 Task: Start in the project WonderTech the sprint 'Mission Control', with a duration of 3 weeks.
Action: Mouse moved to (1122, 317)
Screenshot: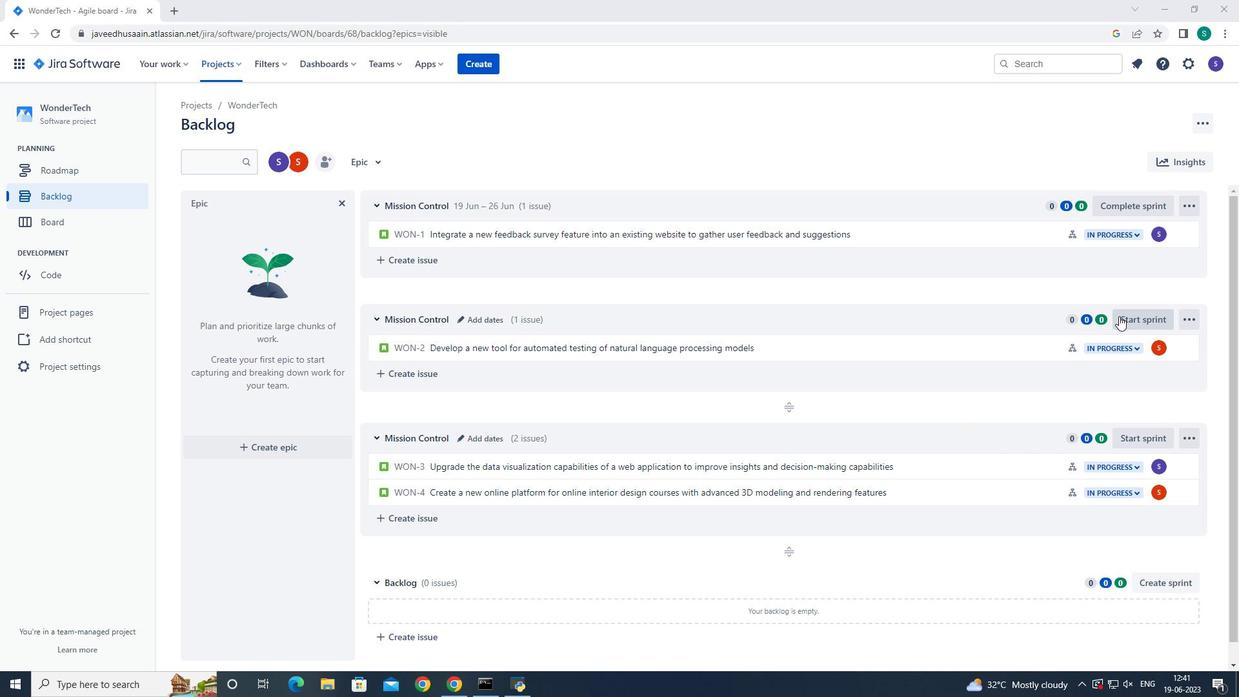 
Action: Mouse pressed left at (1122, 317)
Screenshot: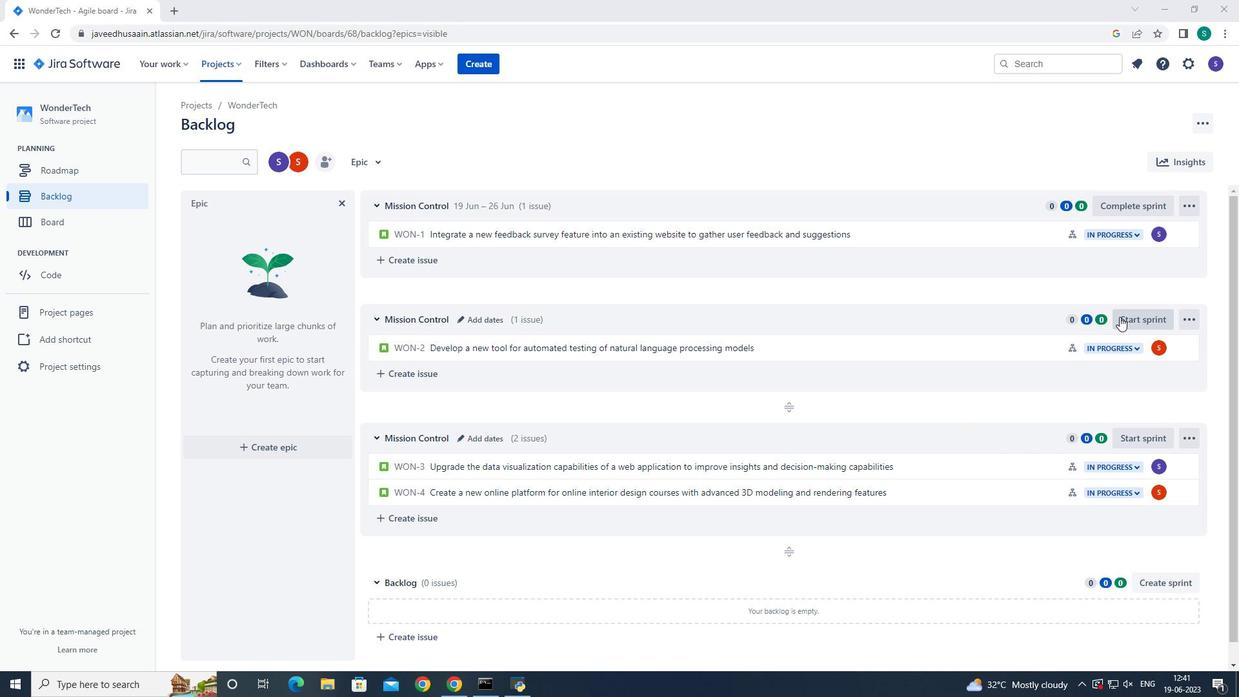 
Action: Mouse moved to (567, 218)
Screenshot: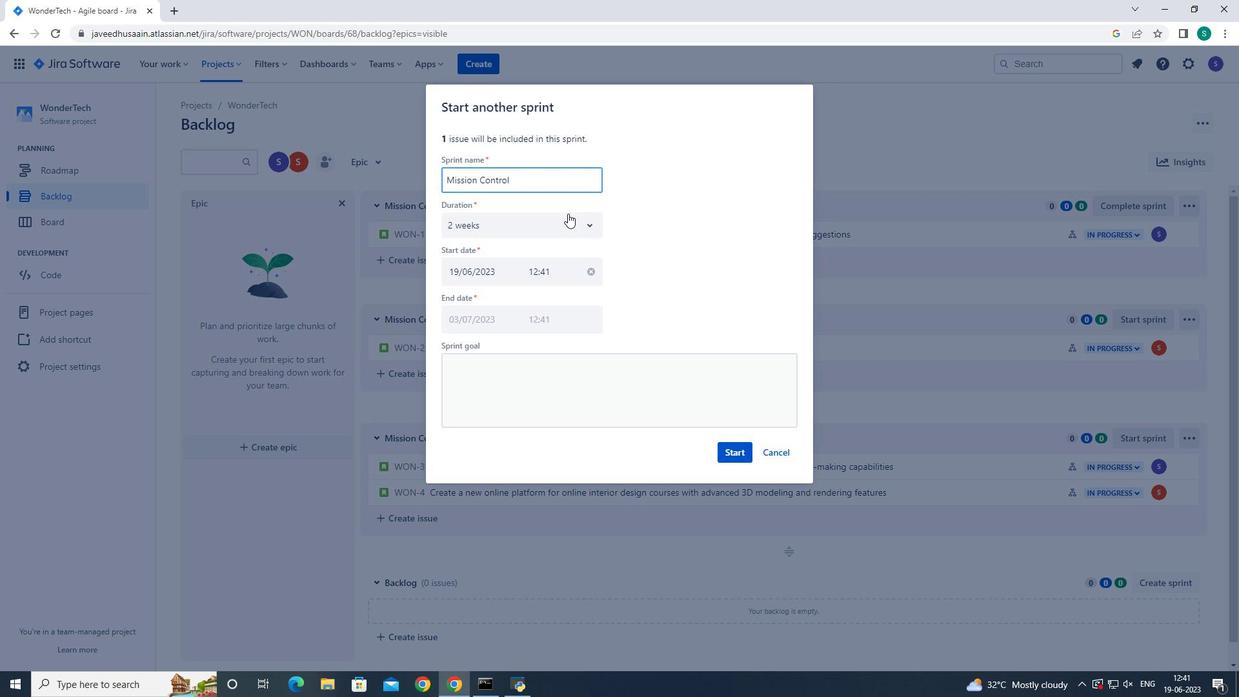 
Action: Mouse pressed left at (567, 218)
Screenshot: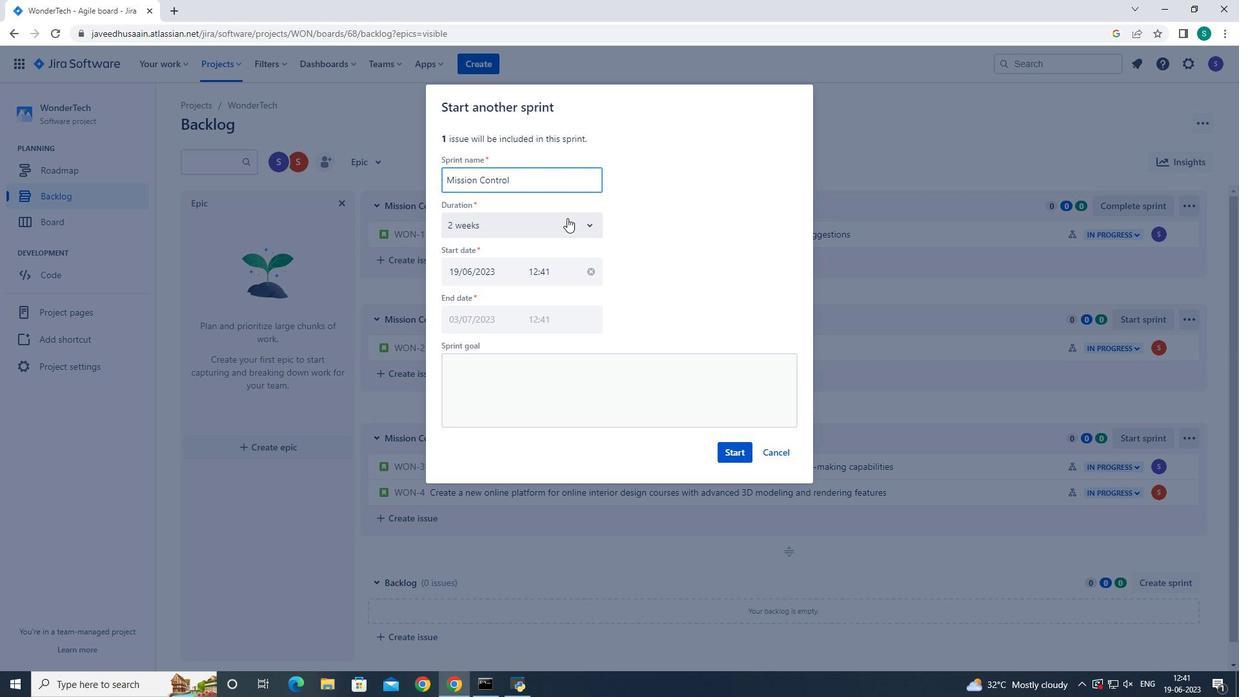 
Action: Mouse moved to (499, 299)
Screenshot: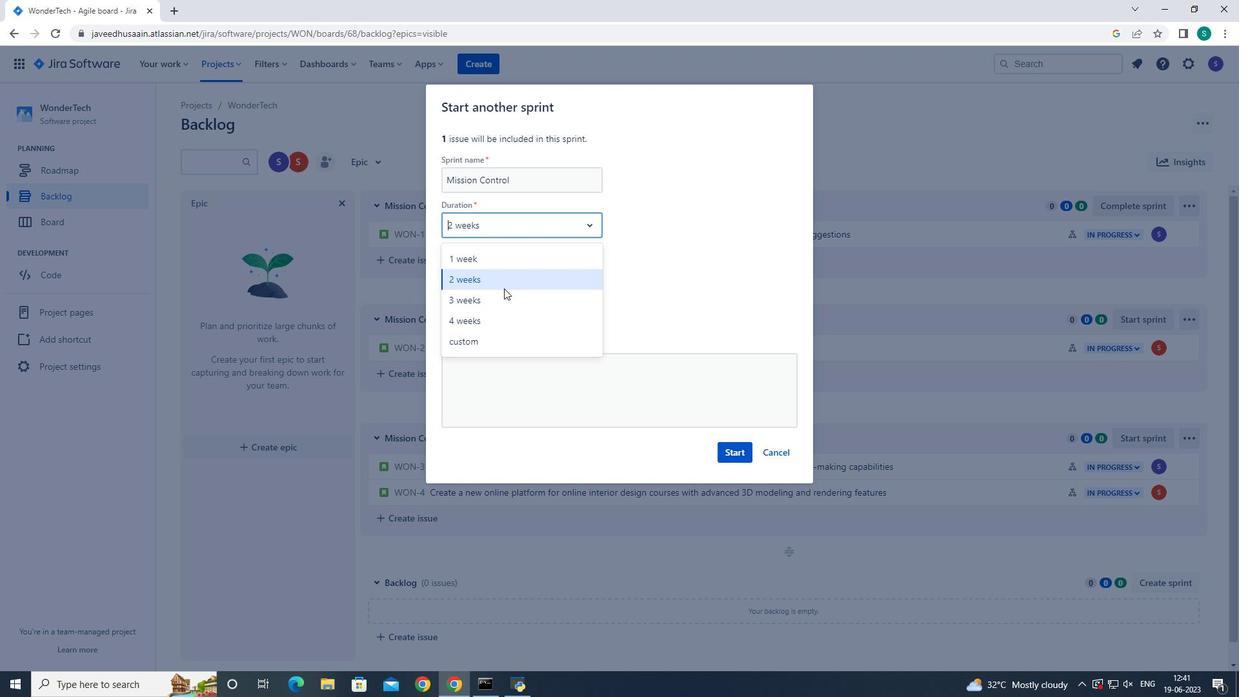 
Action: Mouse pressed left at (499, 299)
Screenshot: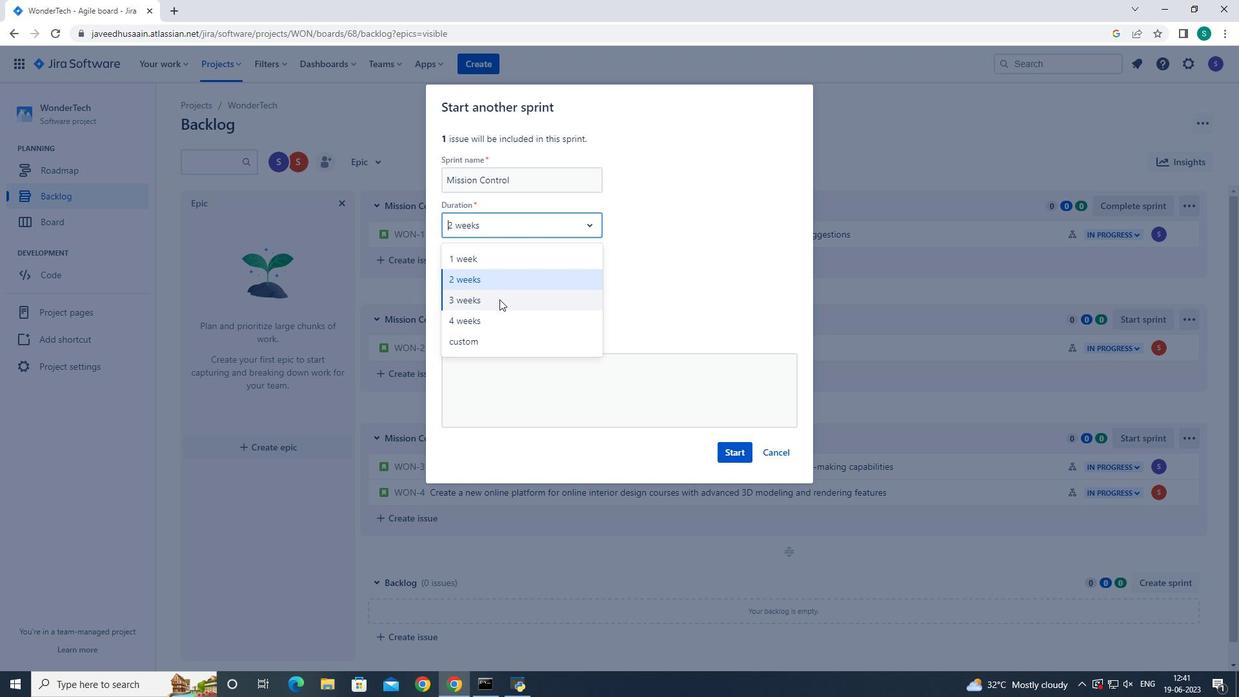 
Action: Mouse moved to (736, 446)
Screenshot: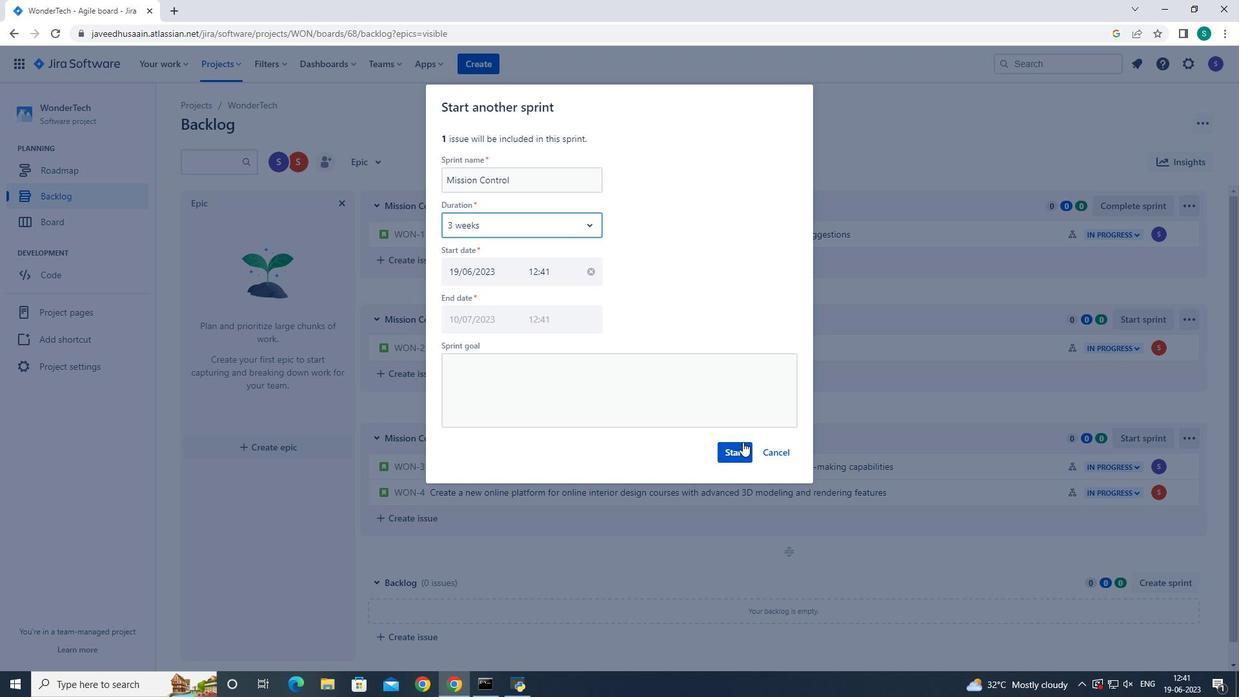
Action: Mouse pressed left at (736, 446)
Screenshot: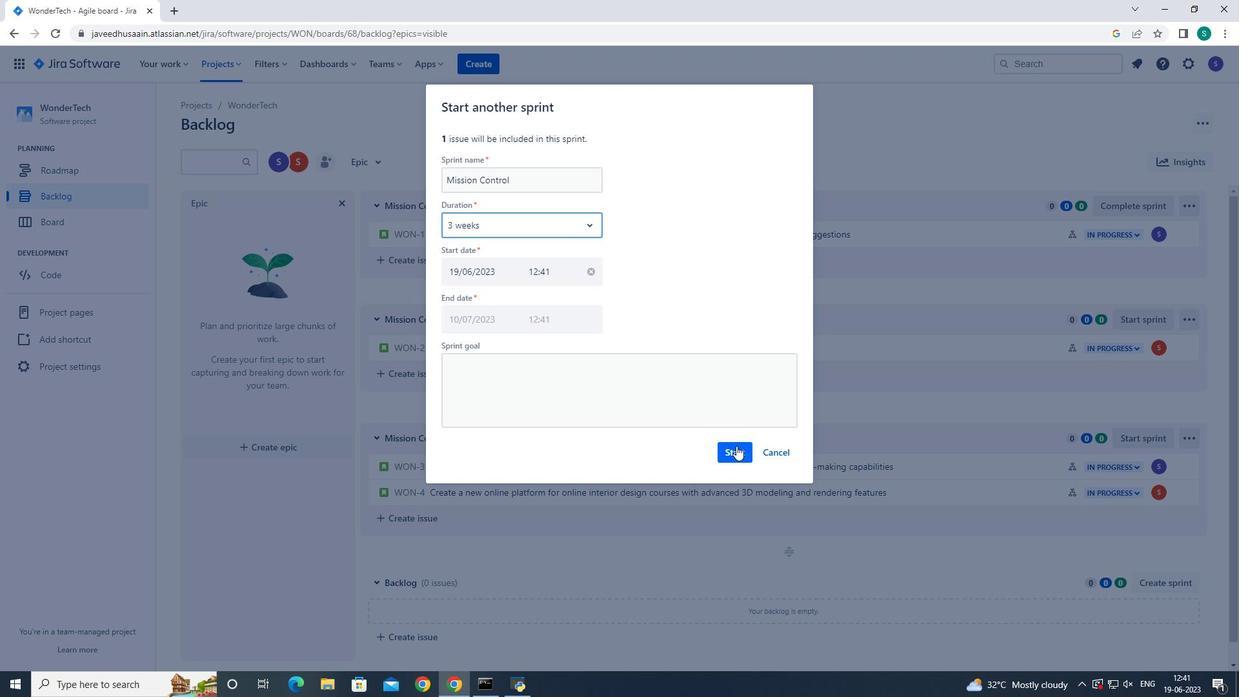 
Action: Mouse moved to (102, 201)
Screenshot: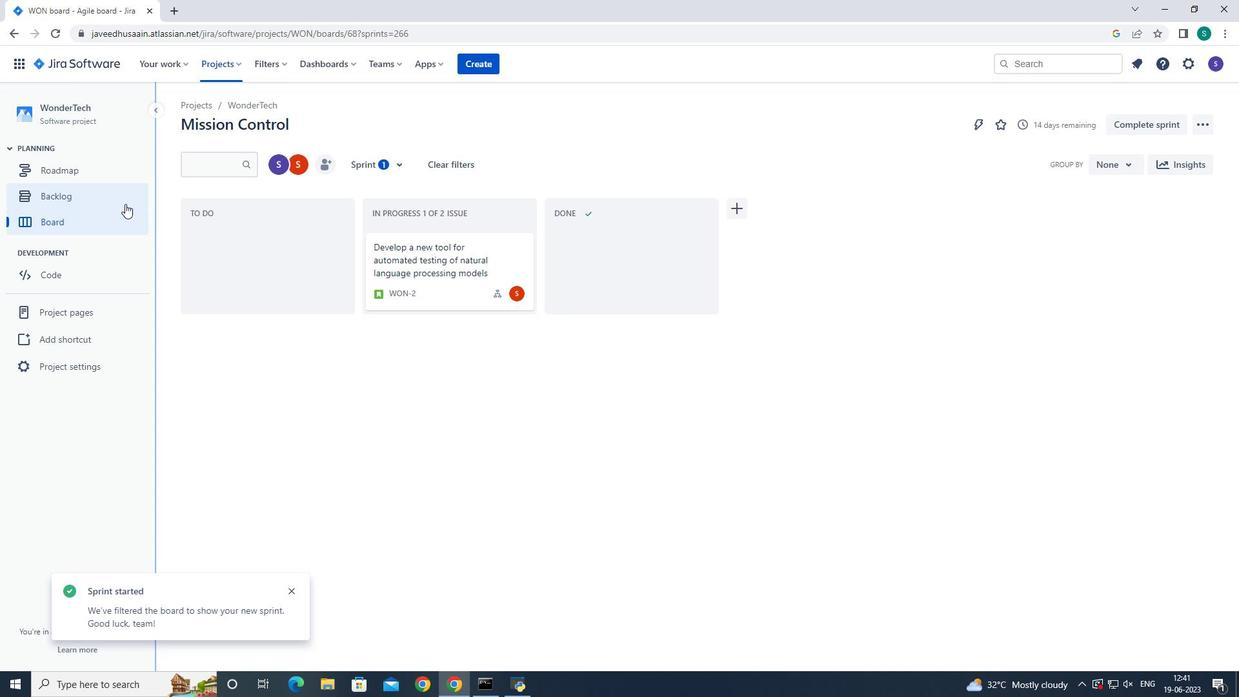 
Action: Mouse pressed left at (102, 201)
Screenshot: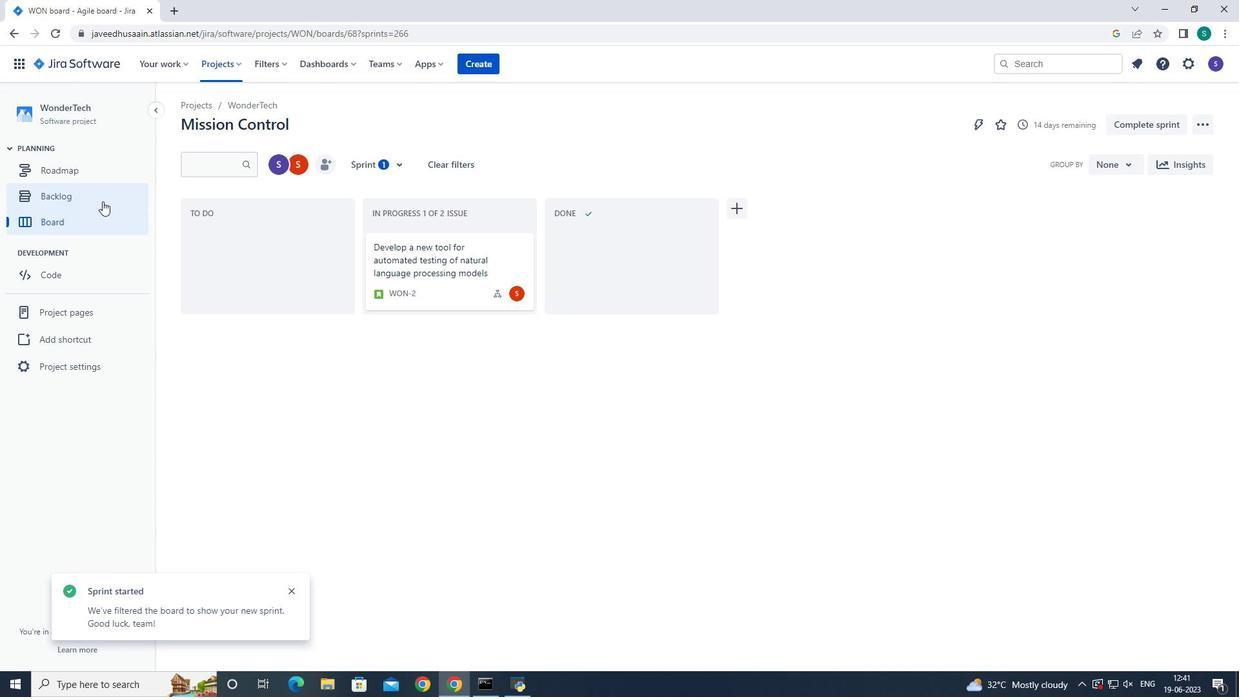 
Action: Mouse moved to (536, 326)
Screenshot: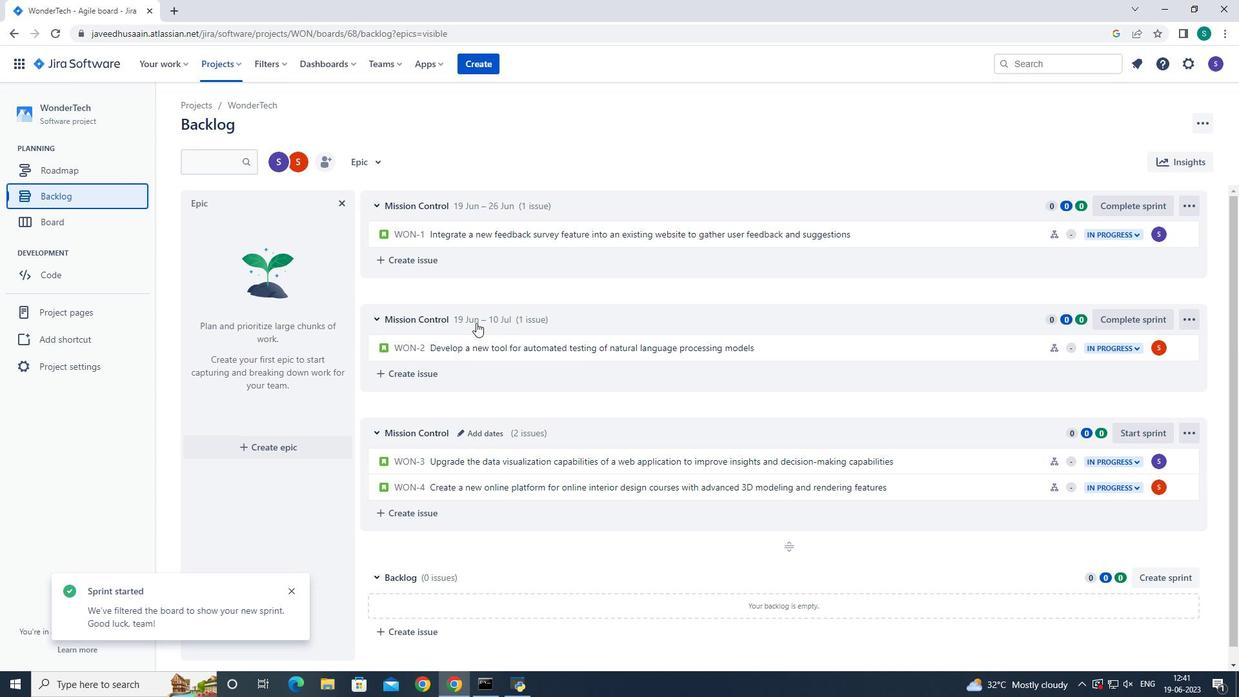 
